 Task: Select a home in the section phone type.
Action: Mouse moved to (753, 90)
Screenshot: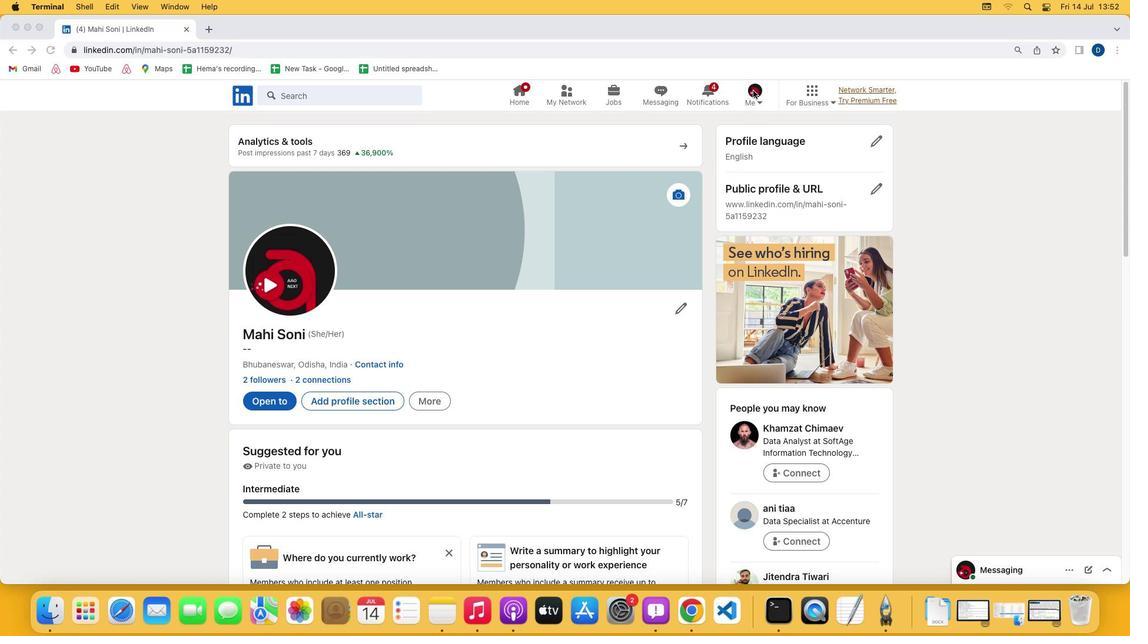 
Action: Mouse pressed left at (753, 90)
Screenshot: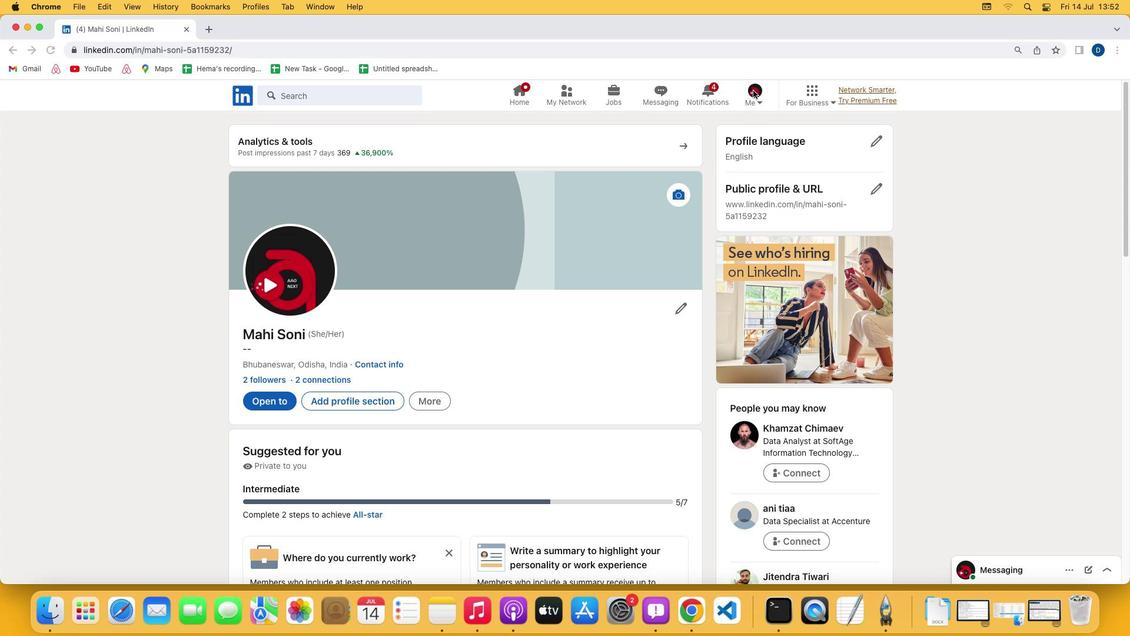 
Action: Mouse pressed left at (753, 90)
Screenshot: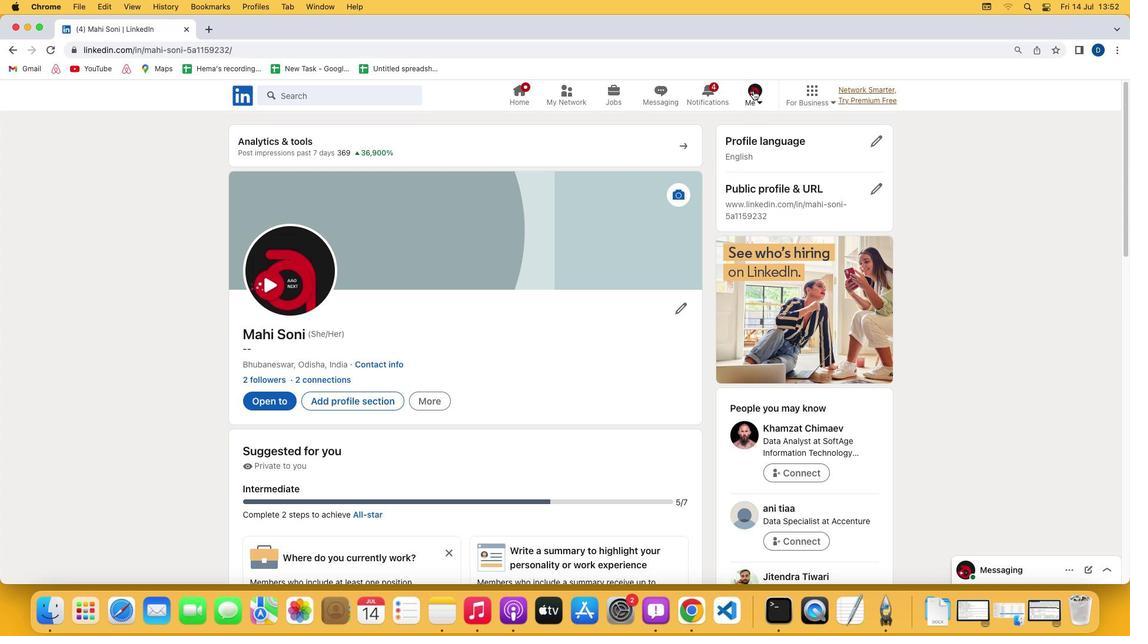 
Action: Mouse moved to (655, 221)
Screenshot: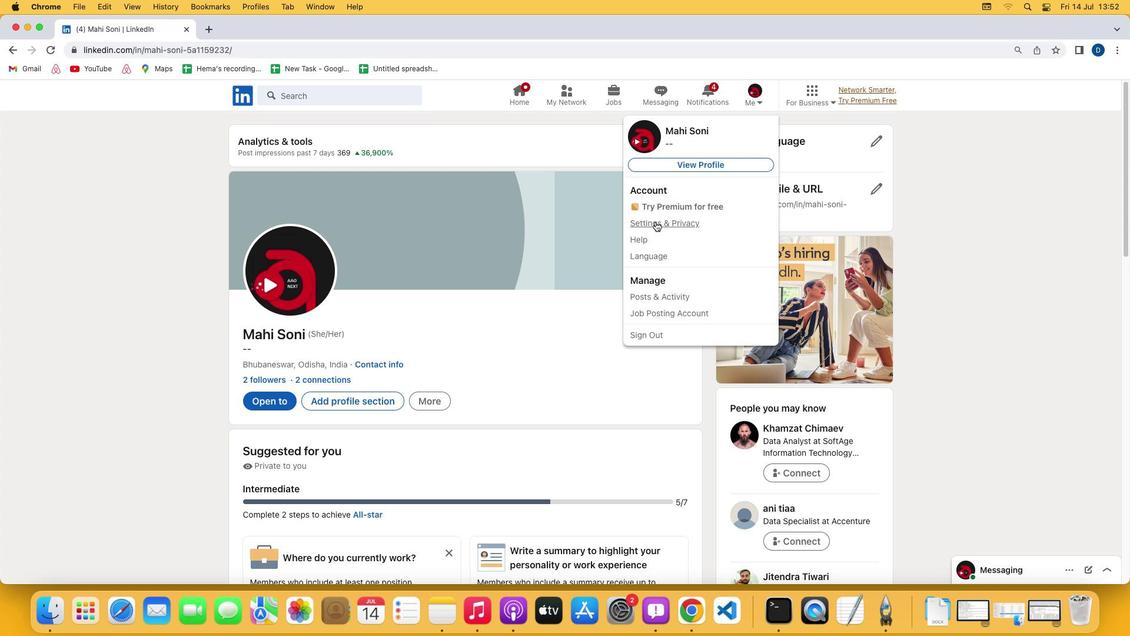 
Action: Mouse pressed left at (655, 221)
Screenshot: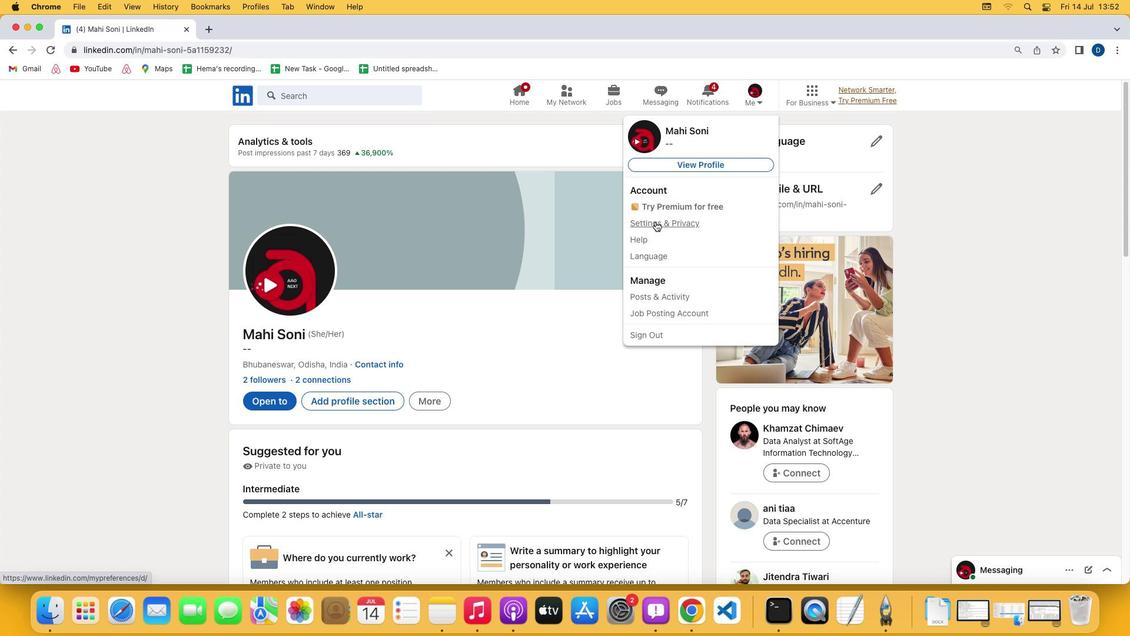 
Action: Mouse moved to (520, 167)
Screenshot: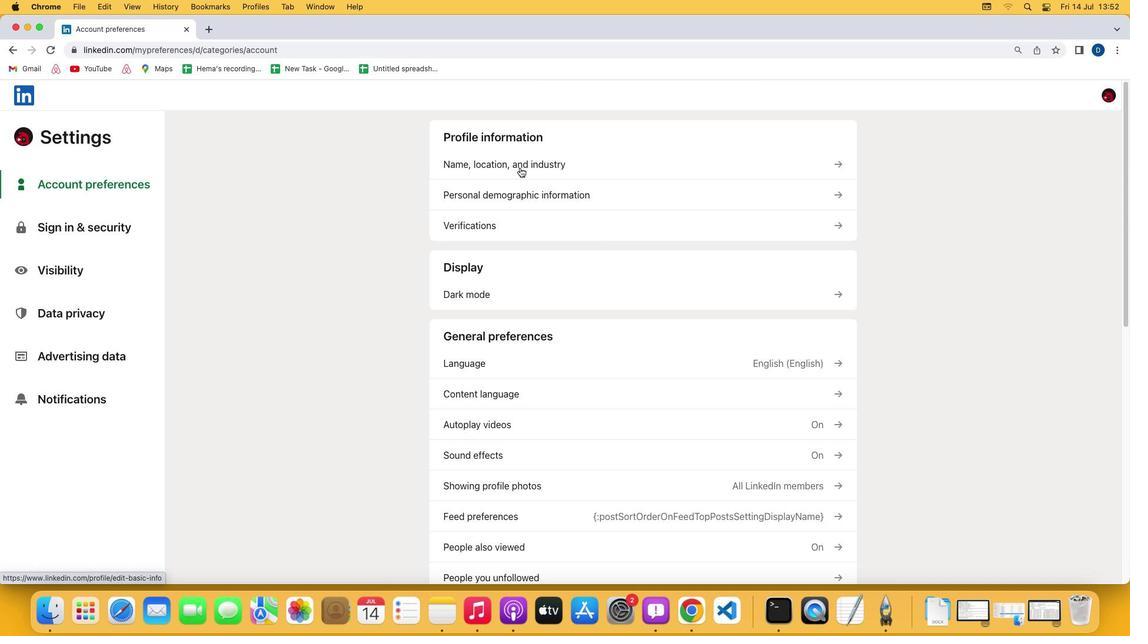 
Action: Mouse pressed left at (520, 167)
Screenshot: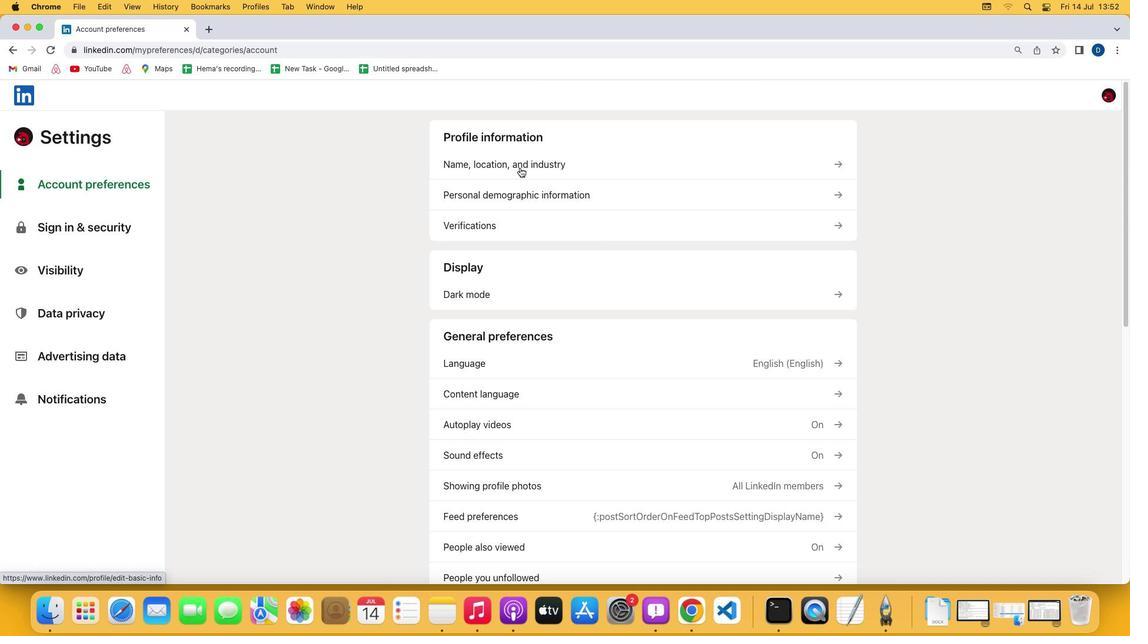 
Action: Mouse moved to (482, 259)
Screenshot: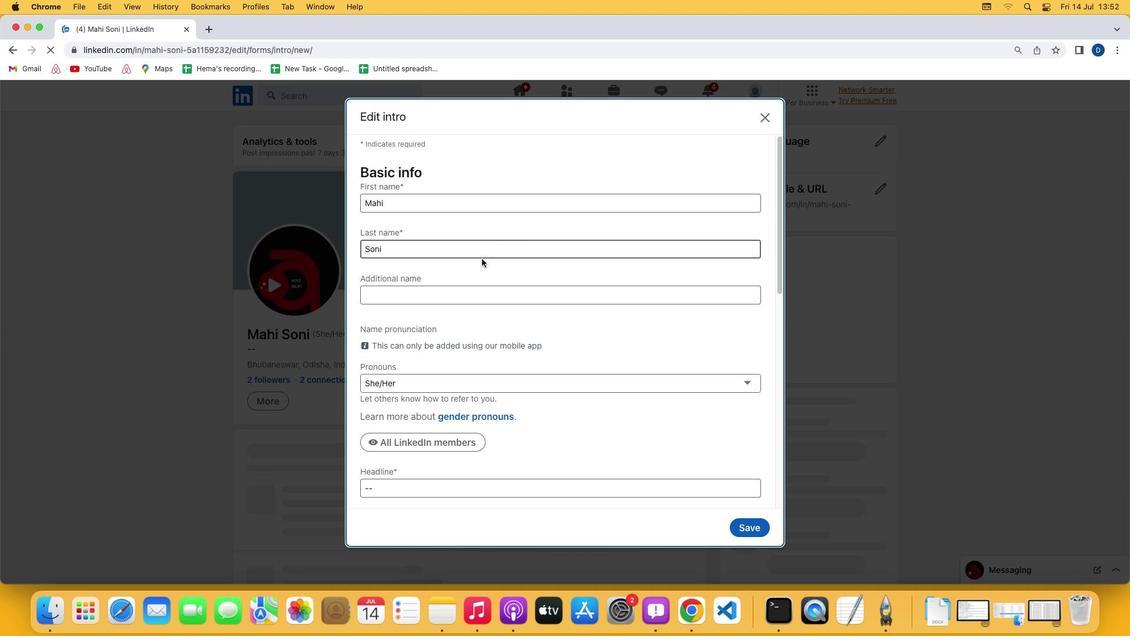 
Action: Mouse scrolled (482, 259) with delta (0, 0)
Screenshot: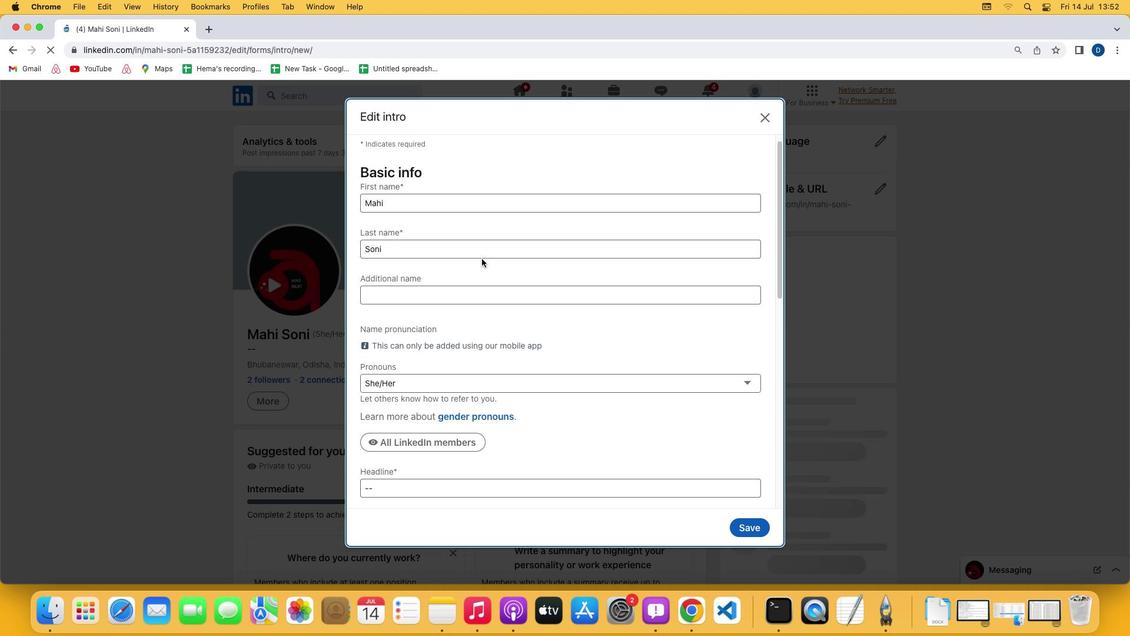 
Action: Mouse scrolled (482, 259) with delta (0, 0)
Screenshot: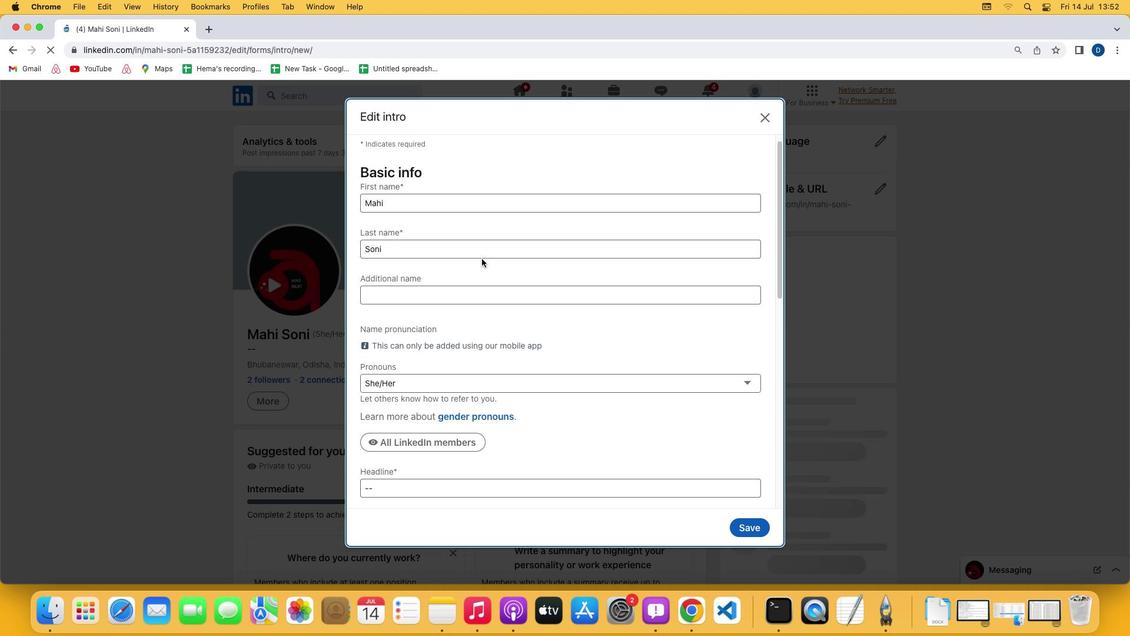 
Action: Mouse scrolled (482, 259) with delta (0, -1)
Screenshot: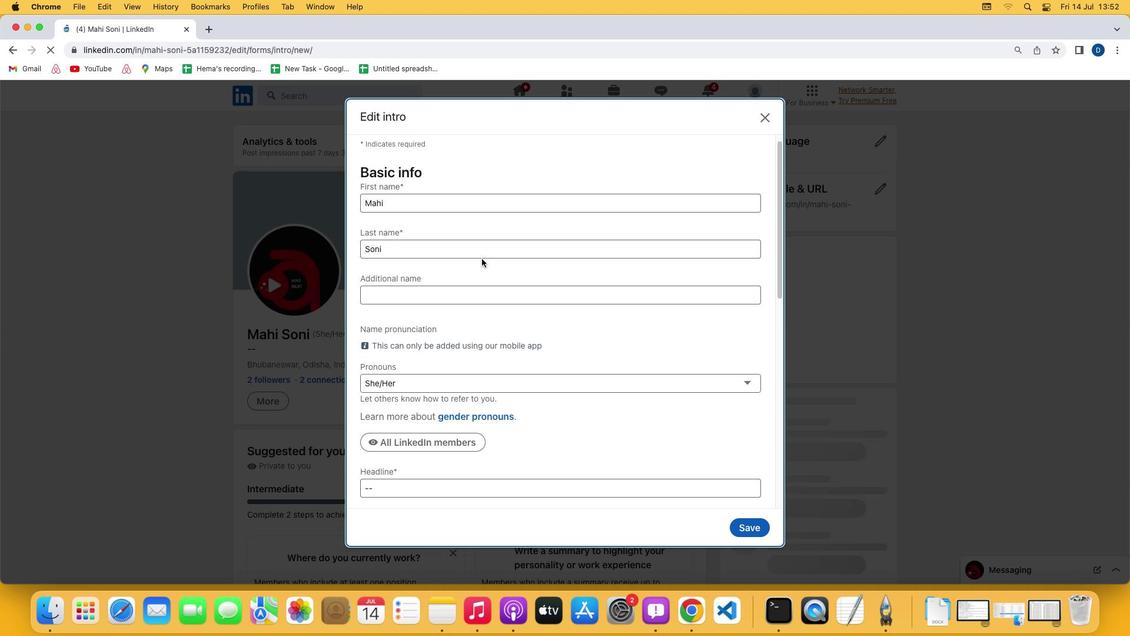 
Action: Mouse scrolled (482, 259) with delta (0, -2)
Screenshot: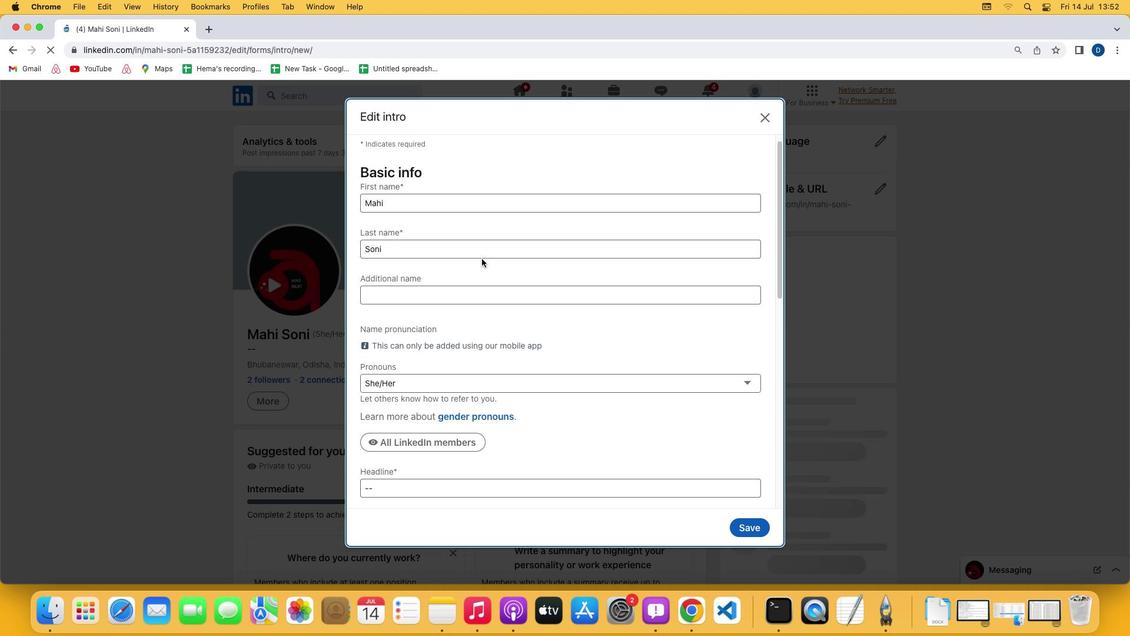 
Action: Mouse scrolled (482, 259) with delta (0, 0)
Screenshot: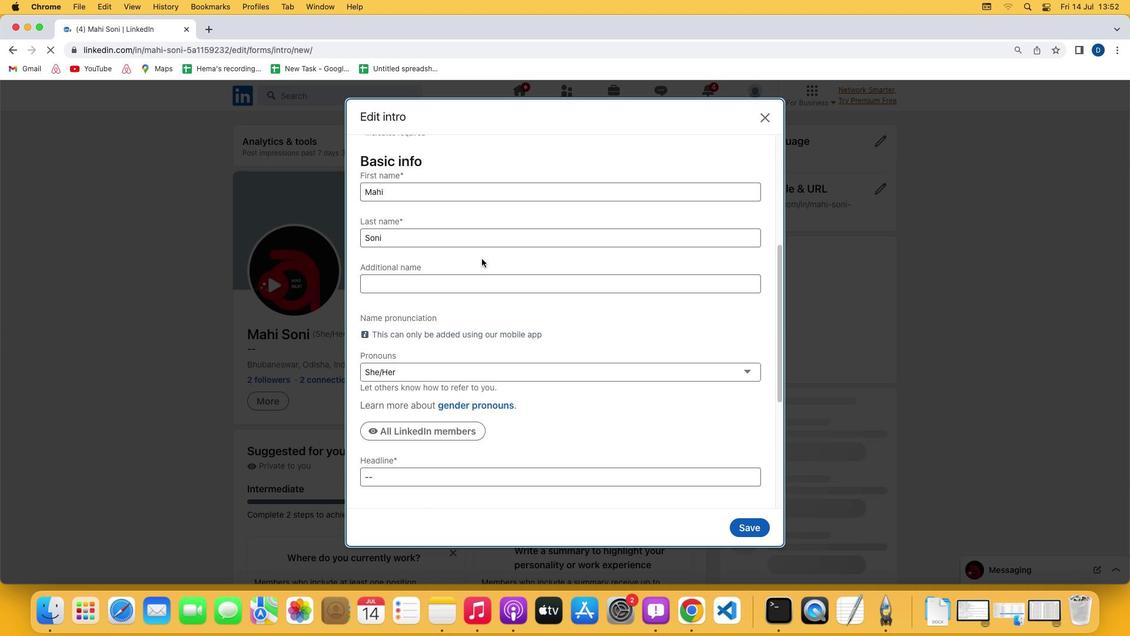
Action: Mouse scrolled (482, 259) with delta (0, 0)
Screenshot: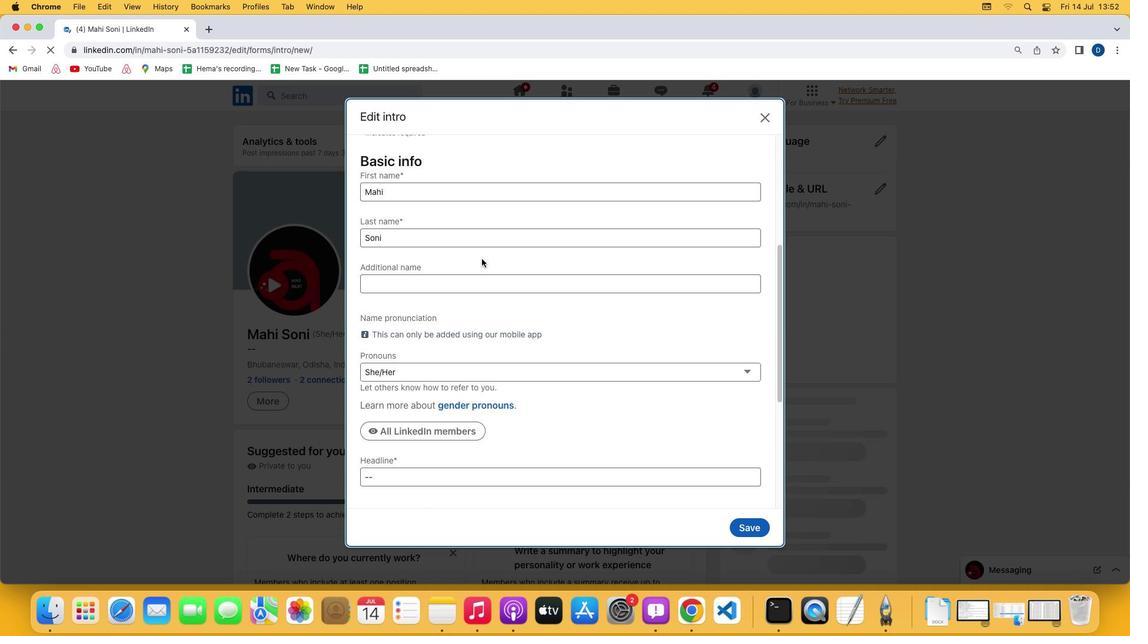 
Action: Mouse scrolled (482, 259) with delta (0, -1)
Screenshot: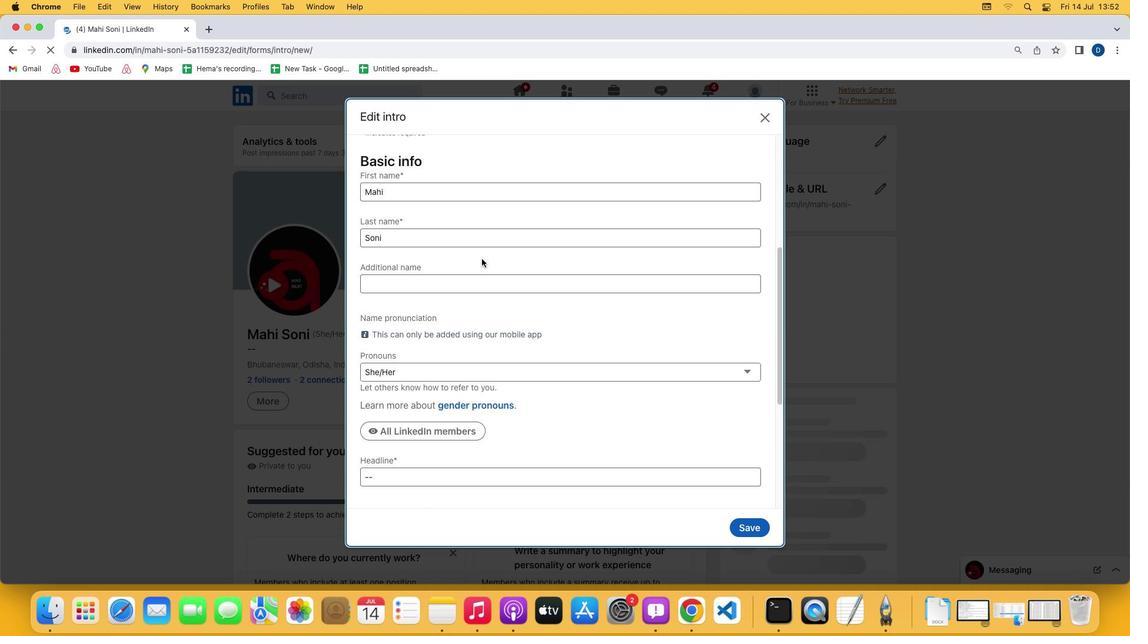 
Action: Mouse scrolled (482, 259) with delta (0, -2)
Screenshot: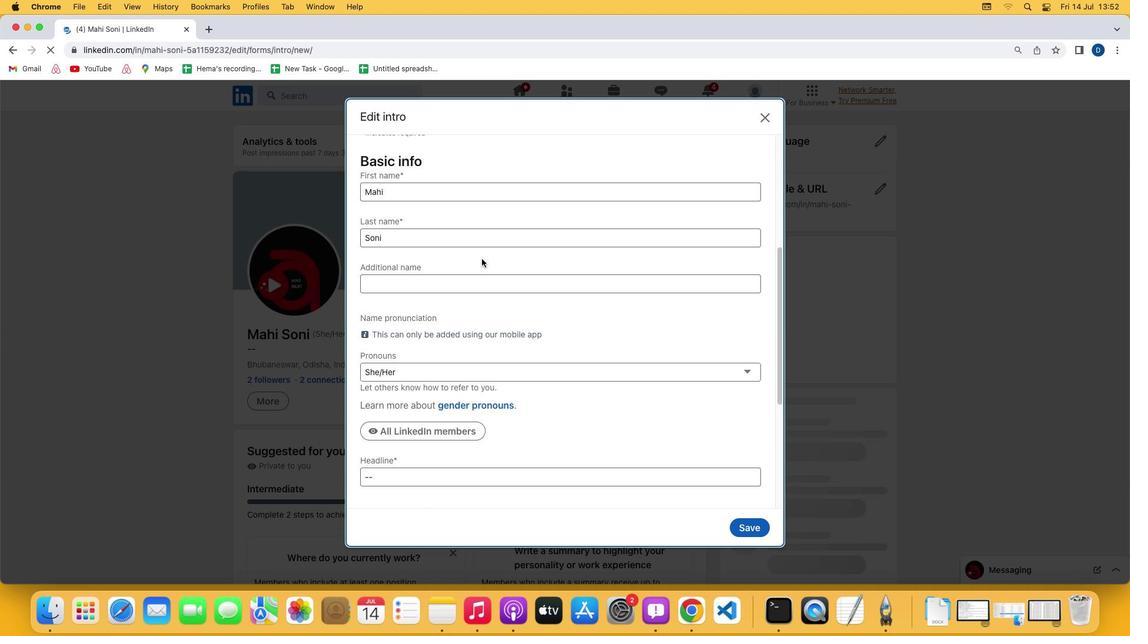 
Action: Mouse scrolled (482, 259) with delta (0, -3)
Screenshot: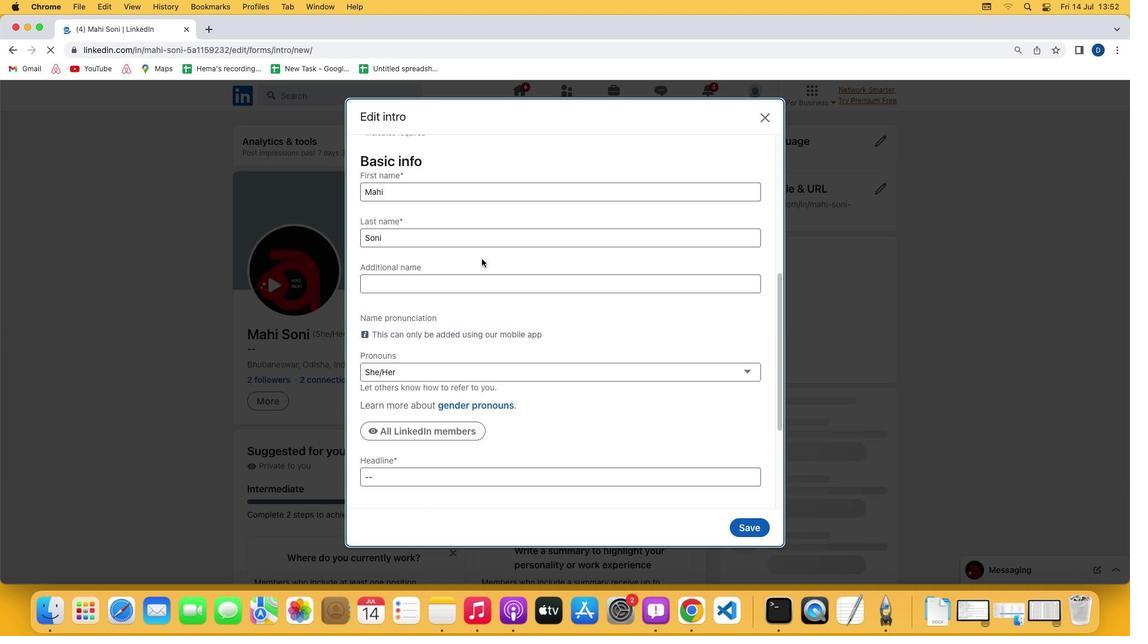 
Action: Mouse scrolled (482, 259) with delta (0, 0)
Screenshot: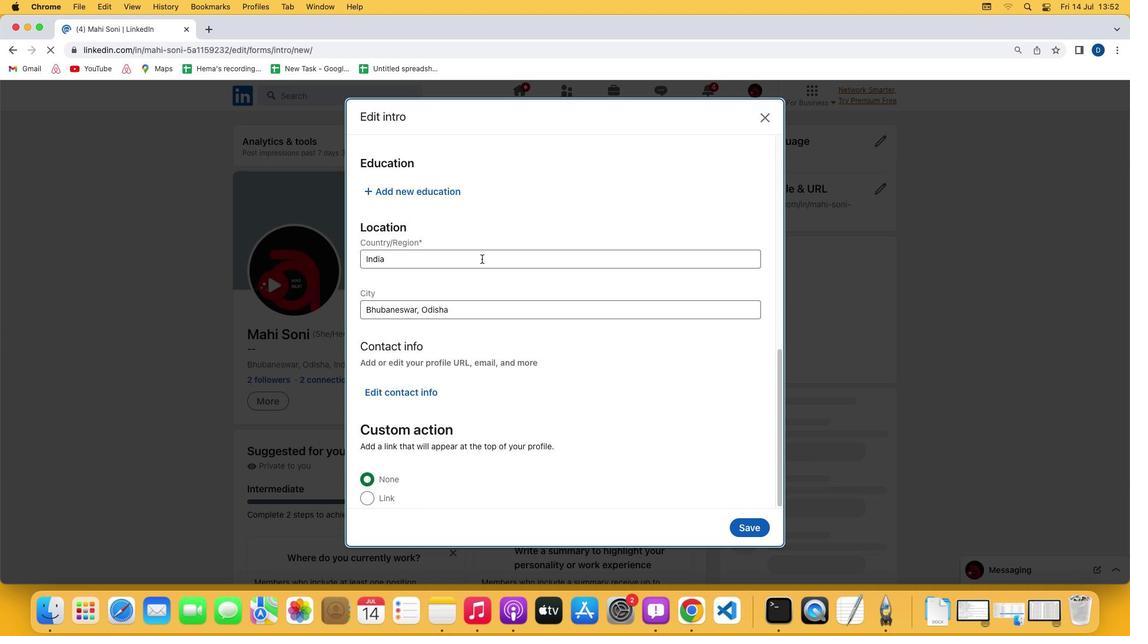 
Action: Mouse scrolled (482, 259) with delta (0, 0)
Screenshot: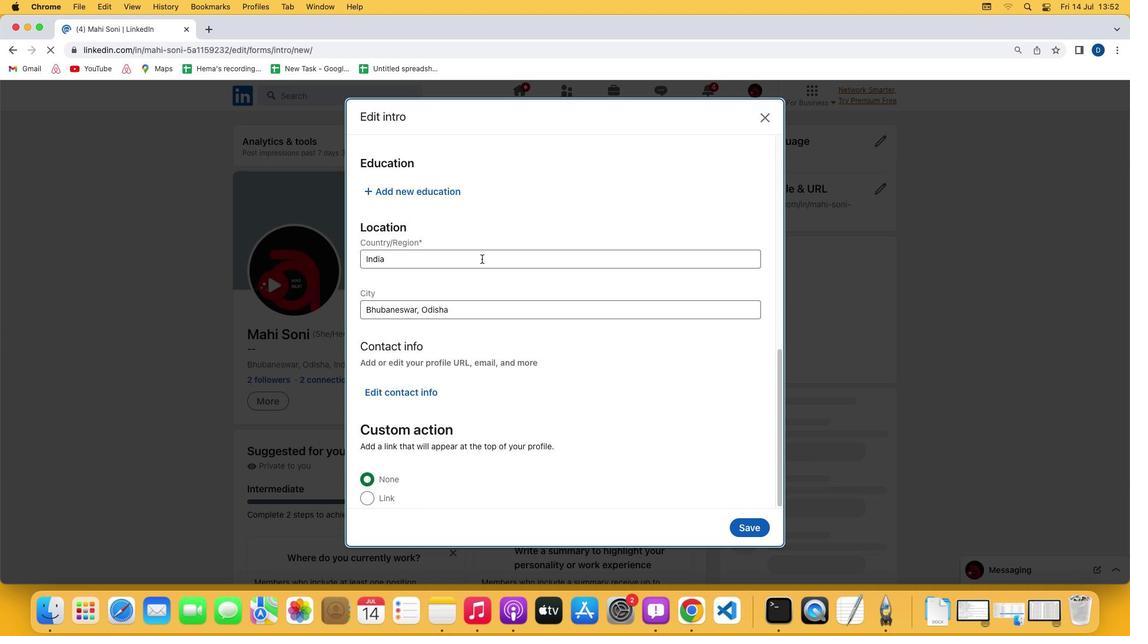 
Action: Mouse scrolled (482, 259) with delta (0, -2)
Screenshot: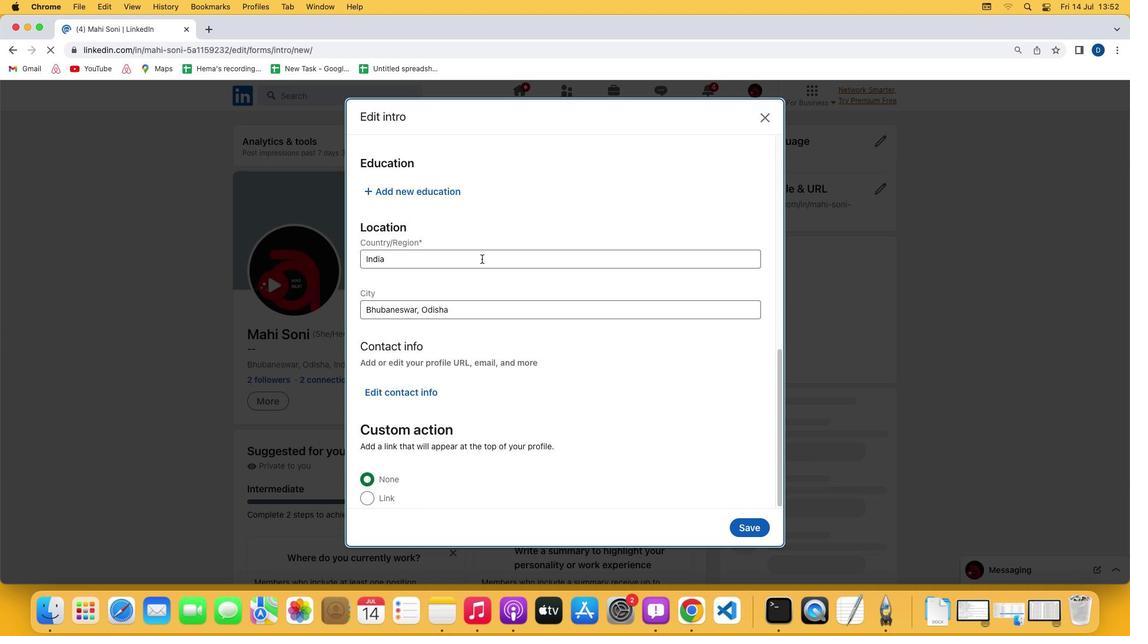 
Action: Mouse scrolled (482, 259) with delta (0, -2)
Screenshot: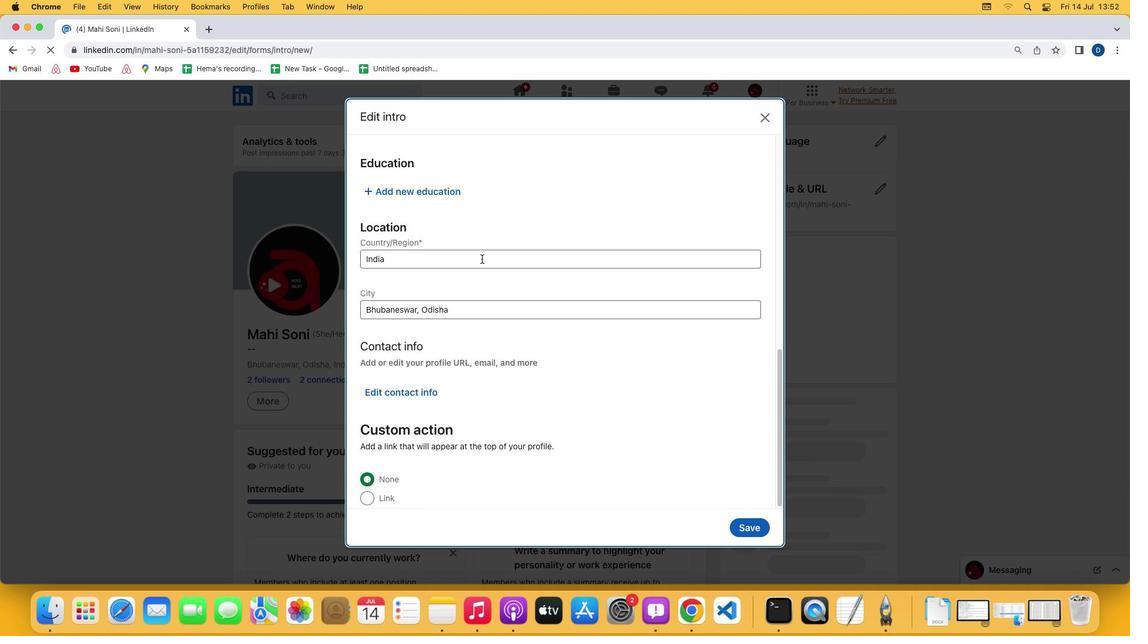 
Action: Mouse scrolled (482, 259) with delta (0, -3)
Screenshot: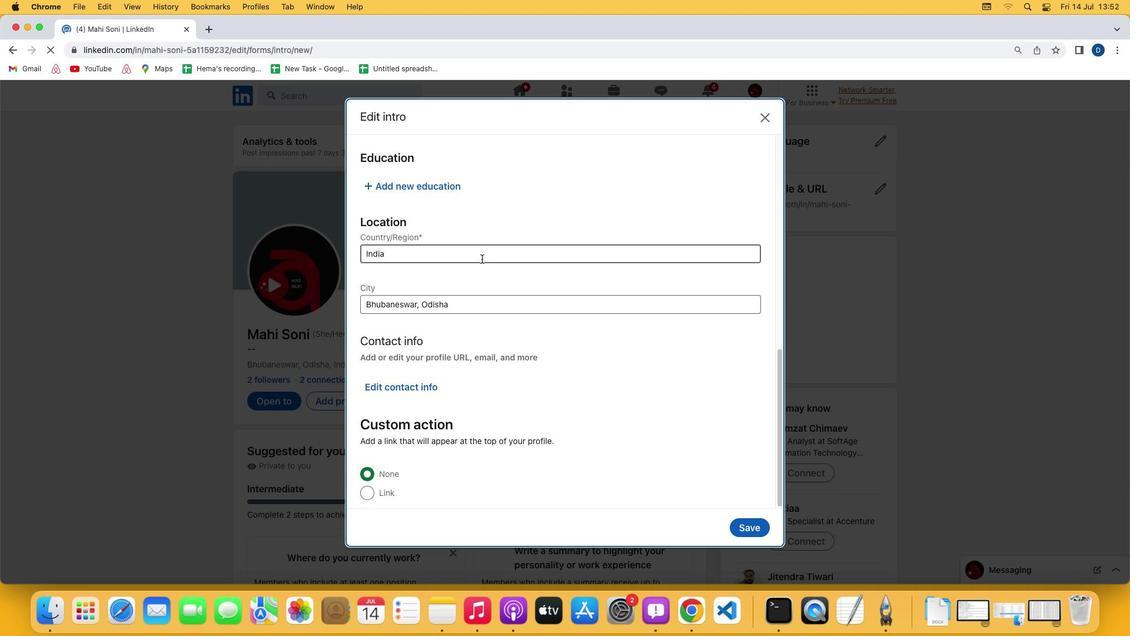 
Action: Mouse scrolled (482, 259) with delta (0, 0)
Screenshot: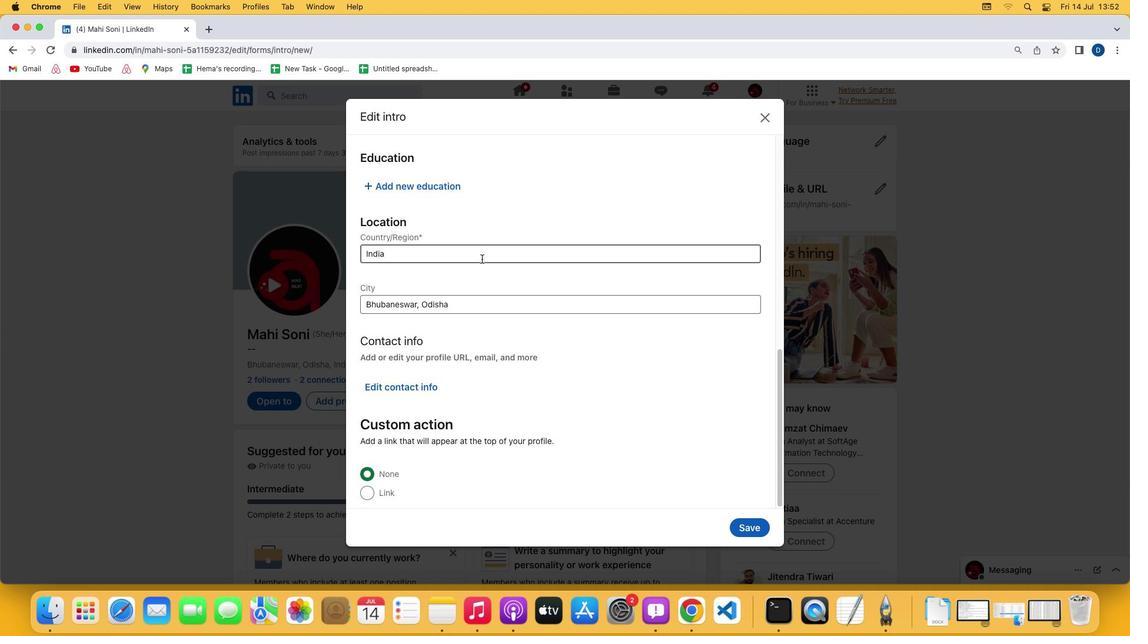 
Action: Mouse scrolled (482, 259) with delta (0, 0)
Screenshot: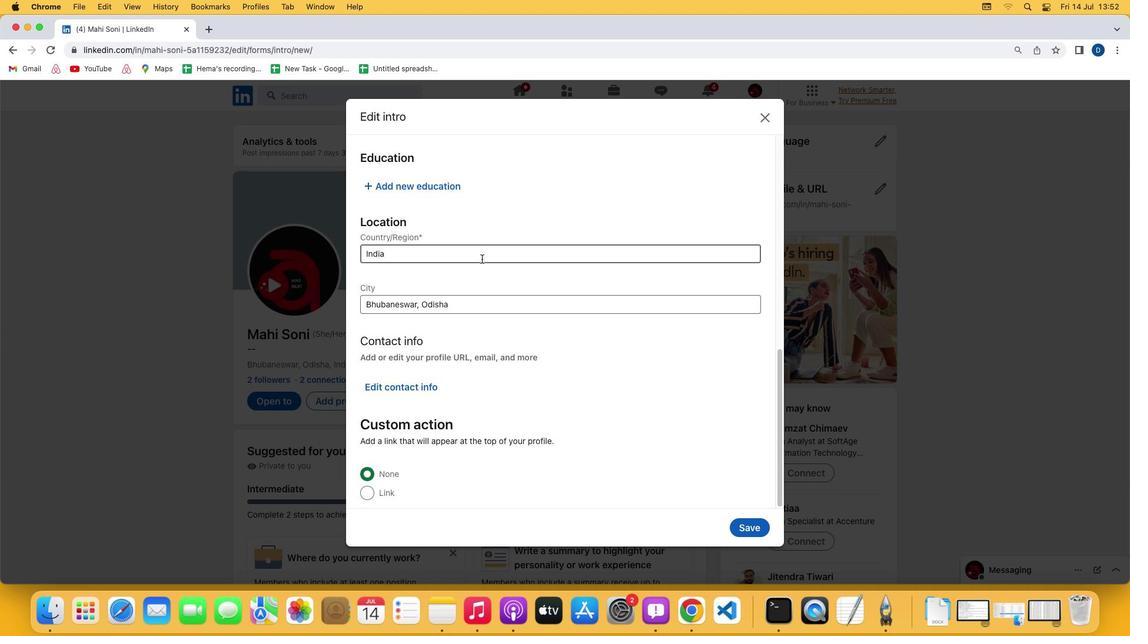 
Action: Mouse scrolled (482, 259) with delta (0, -1)
Screenshot: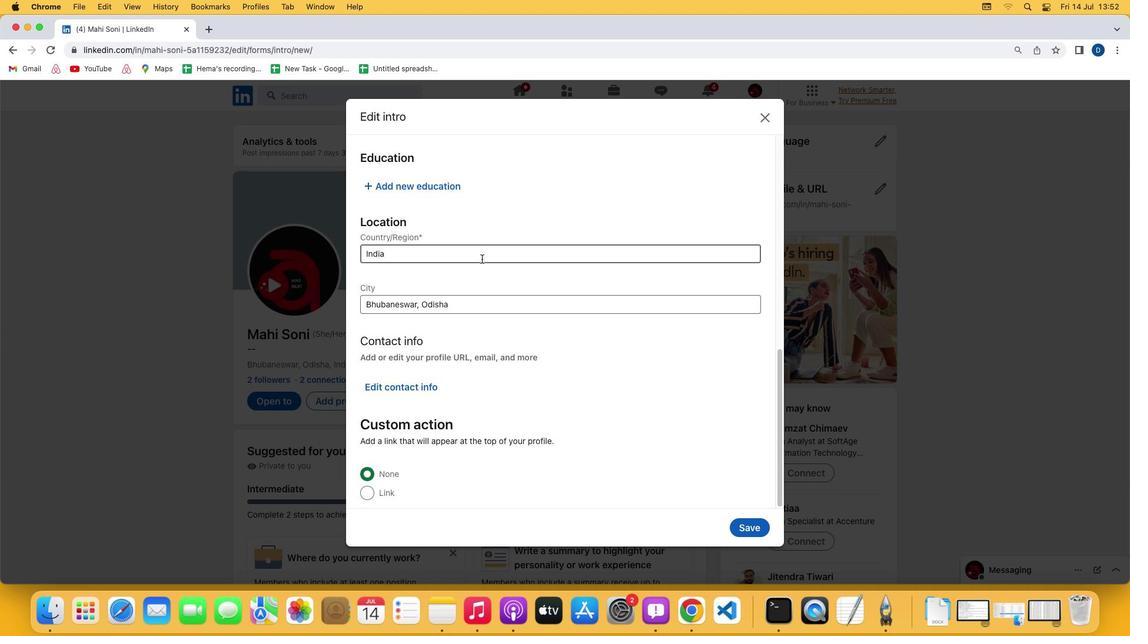 
Action: Mouse scrolled (482, 259) with delta (0, -2)
Screenshot: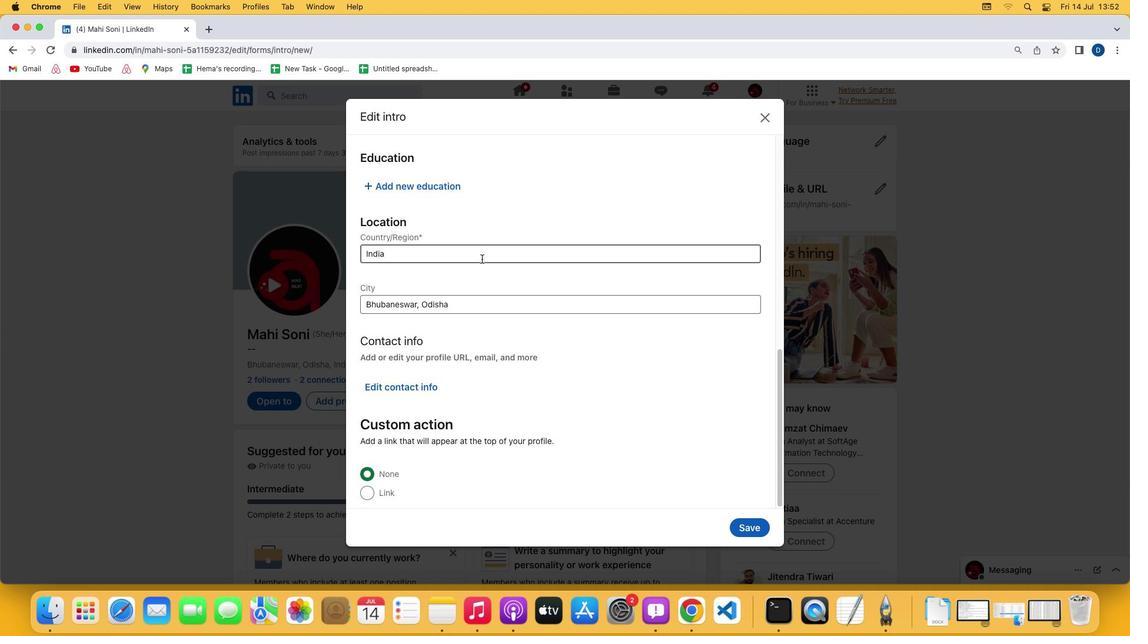 
Action: Mouse moved to (387, 391)
Screenshot: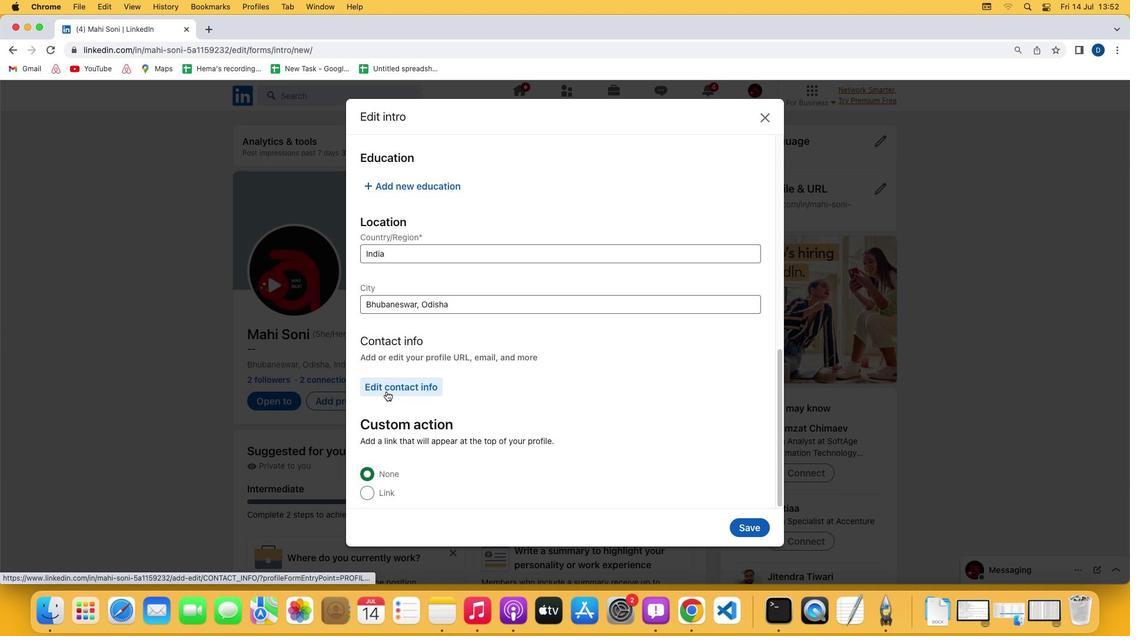 
Action: Mouse pressed left at (387, 391)
Screenshot: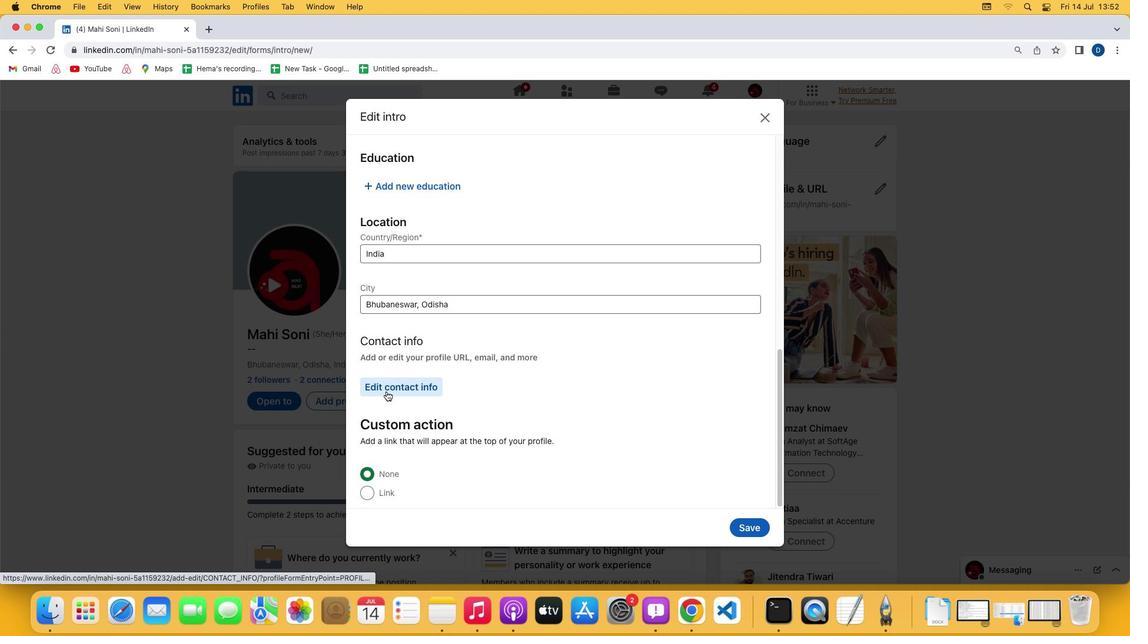 
Action: Mouse moved to (414, 326)
Screenshot: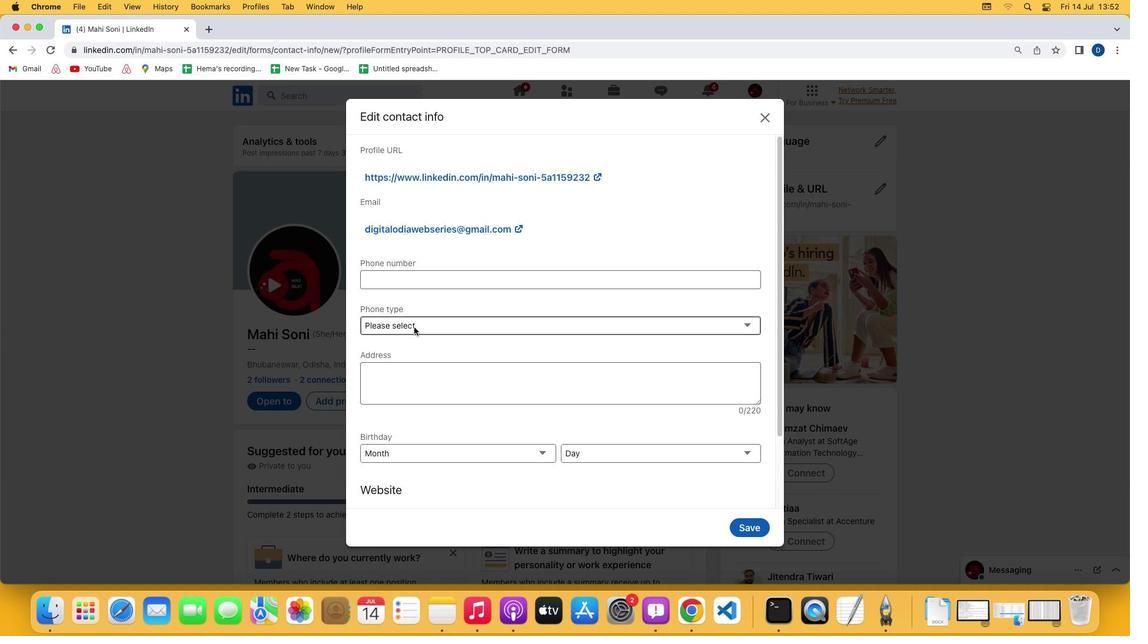 
Action: Mouse pressed left at (414, 326)
Screenshot: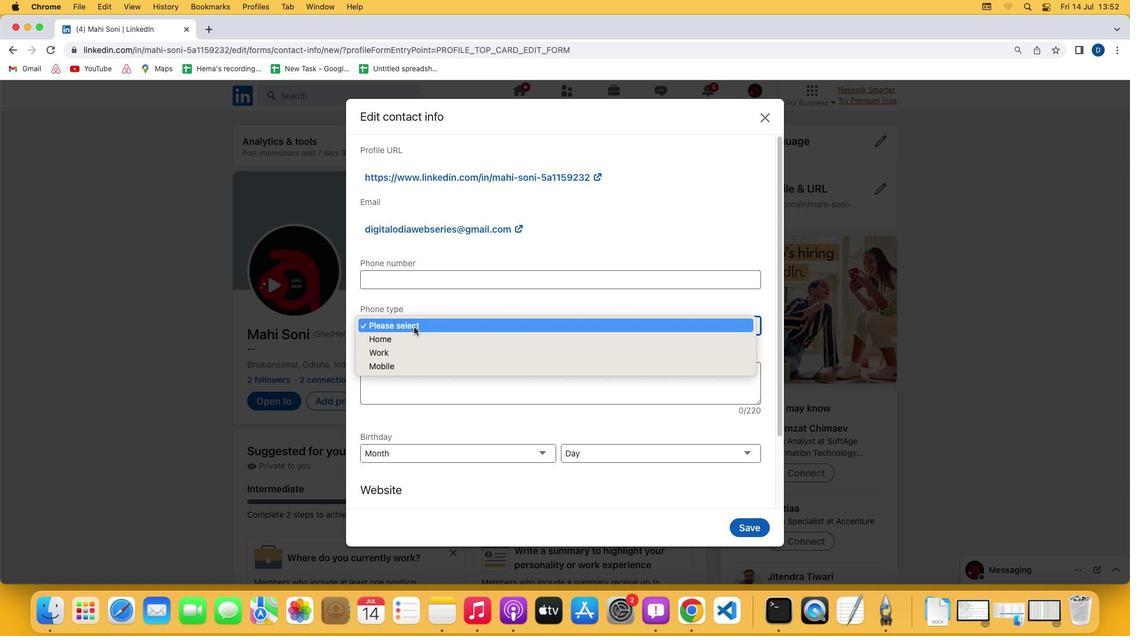 
Action: Mouse moved to (408, 341)
Screenshot: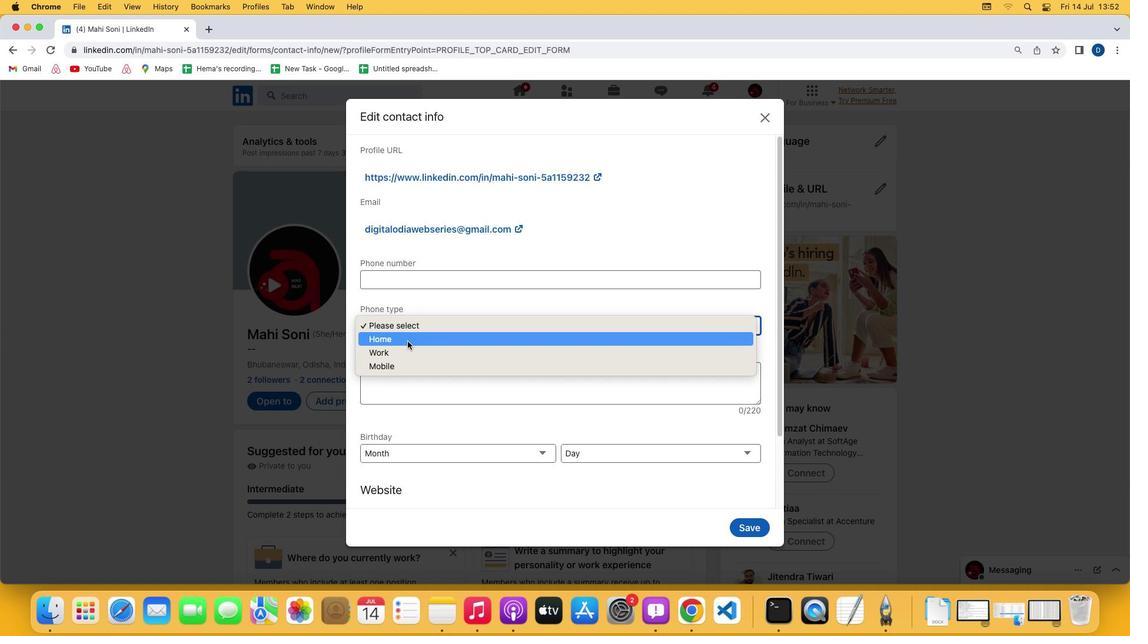 
Action: Mouse pressed left at (408, 341)
Screenshot: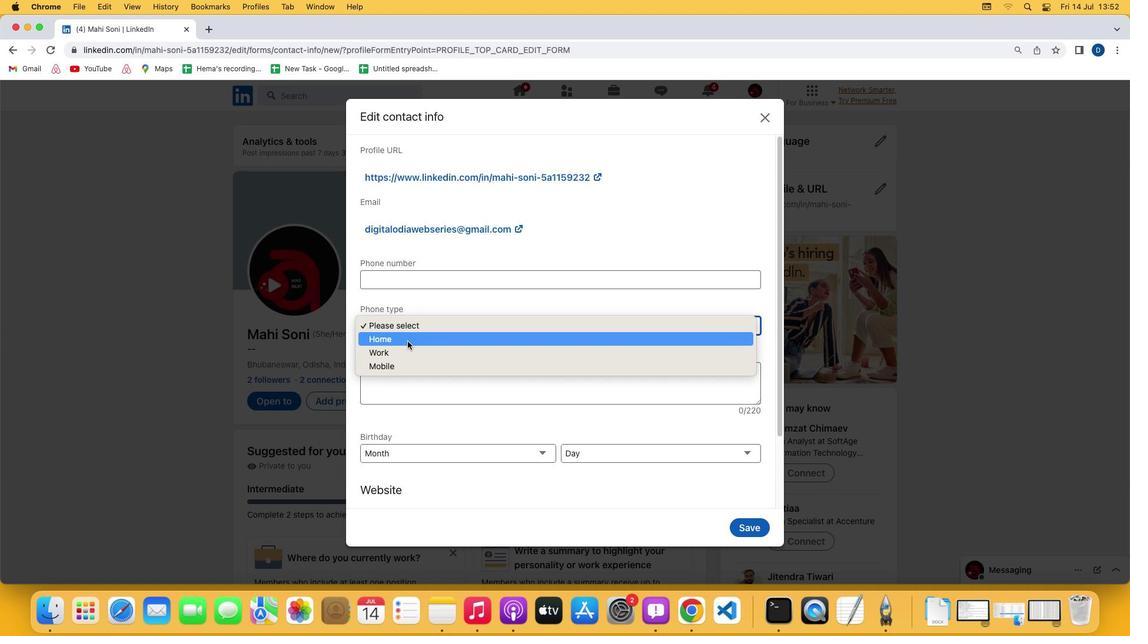
